 Task: Add Chocolate Mint Cookie Bites to the cart.
Action: Mouse moved to (50, 512)
Screenshot: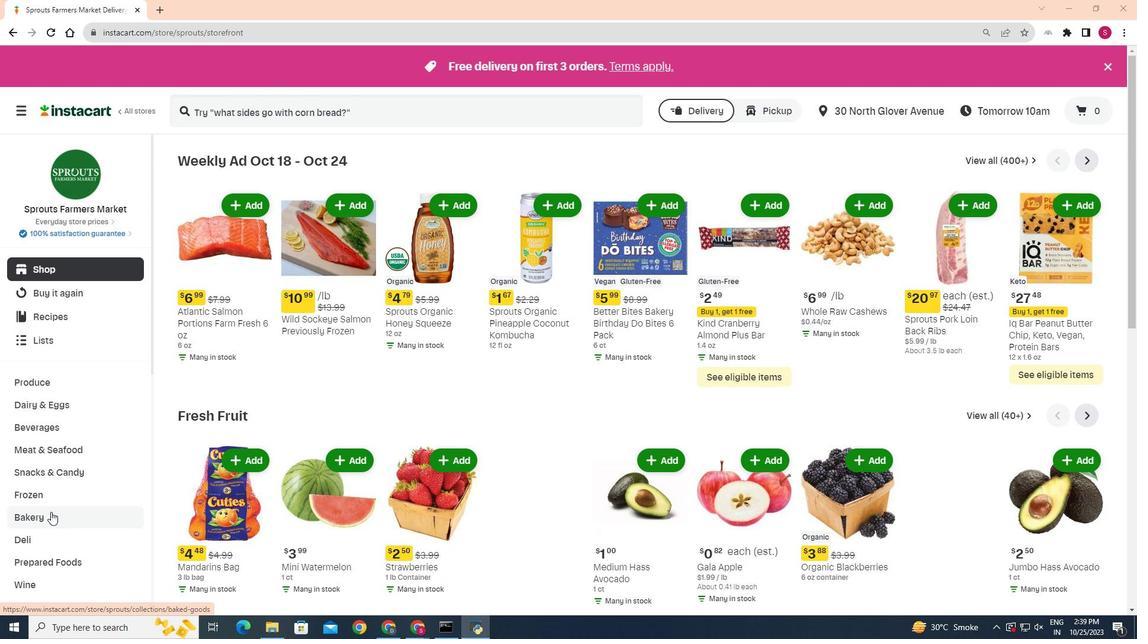 
Action: Mouse pressed left at (50, 512)
Screenshot: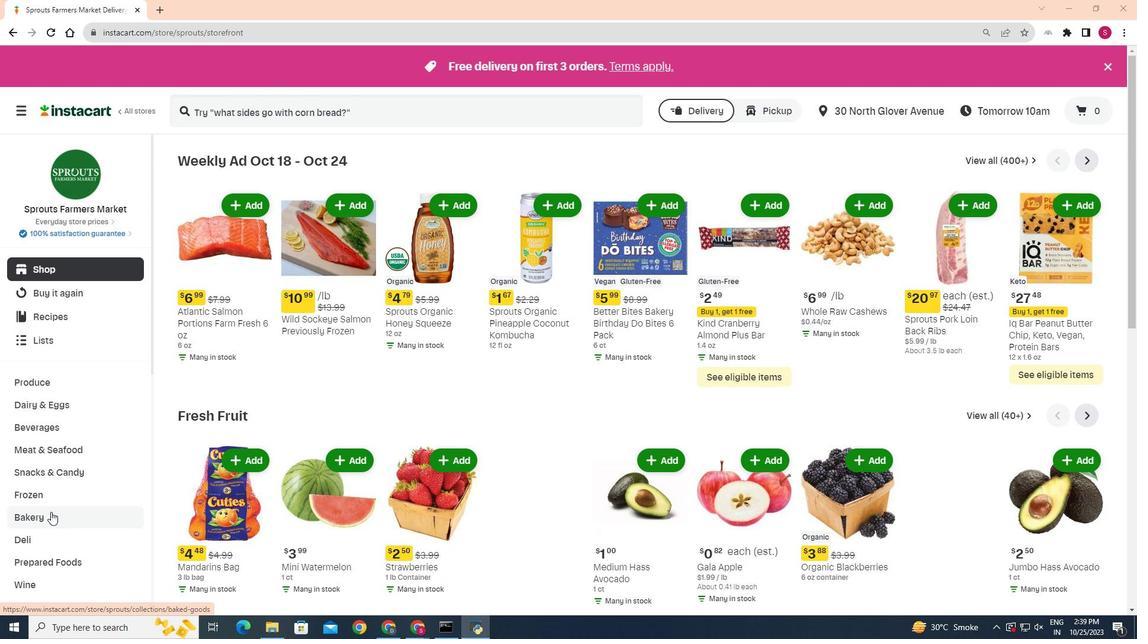 
Action: Mouse moved to (425, 187)
Screenshot: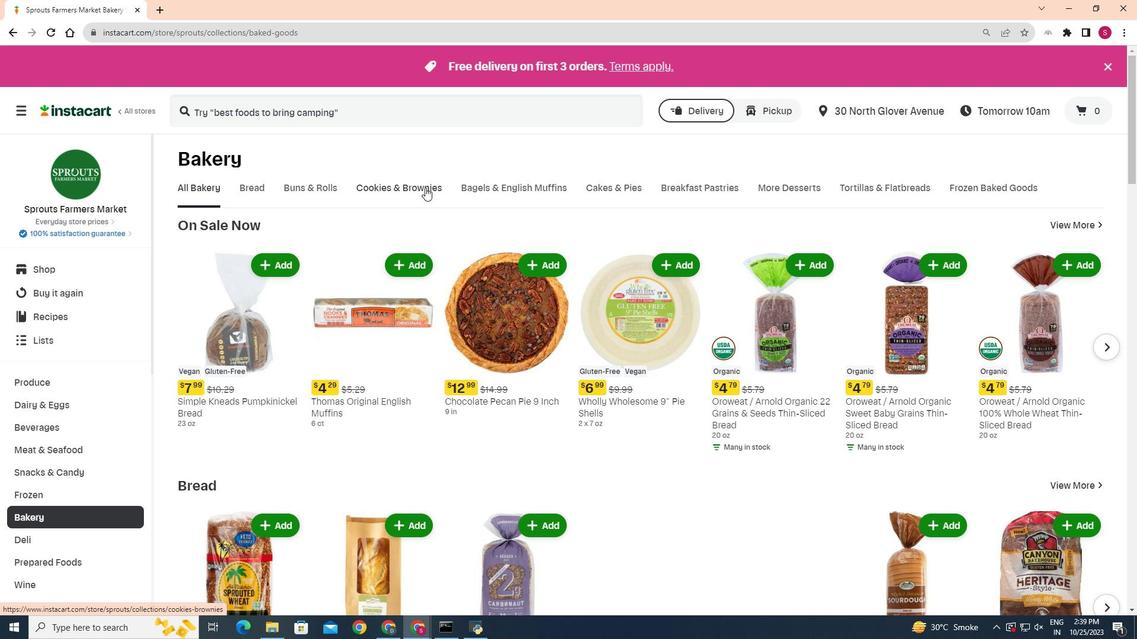 
Action: Mouse pressed left at (425, 187)
Screenshot: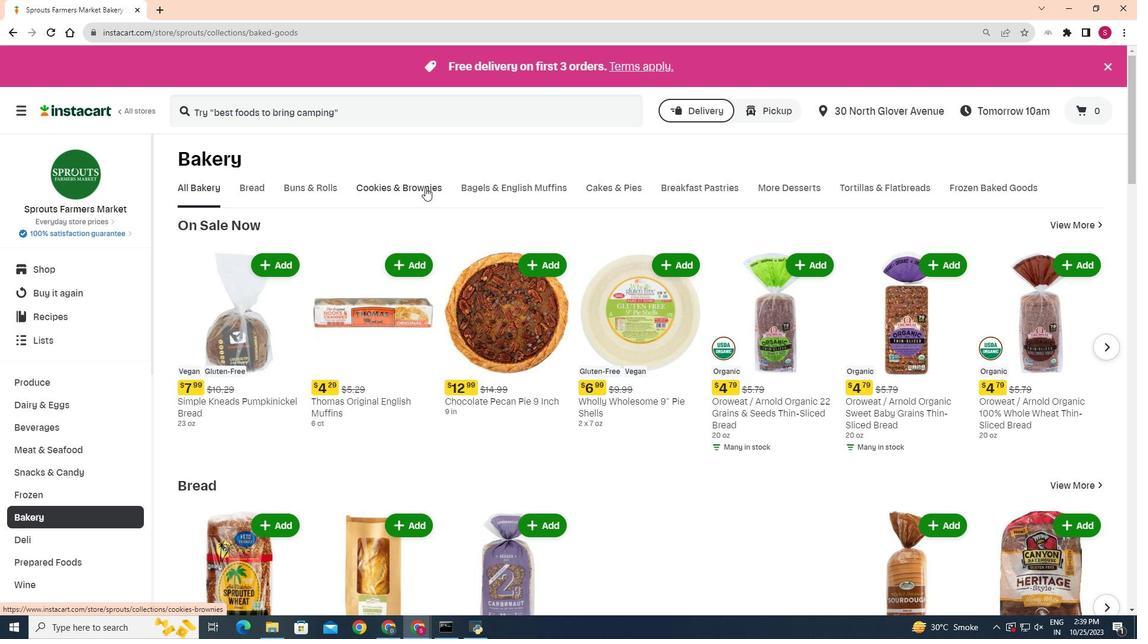 
Action: Mouse moved to (280, 235)
Screenshot: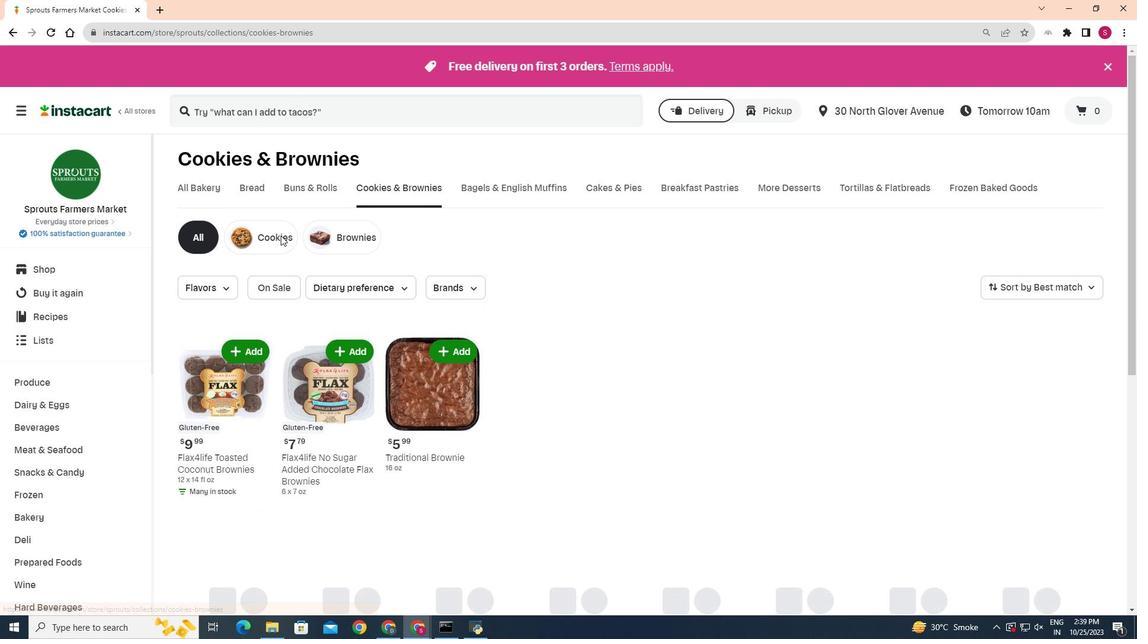 
Action: Mouse pressed left at (280, 235)
Screenshot: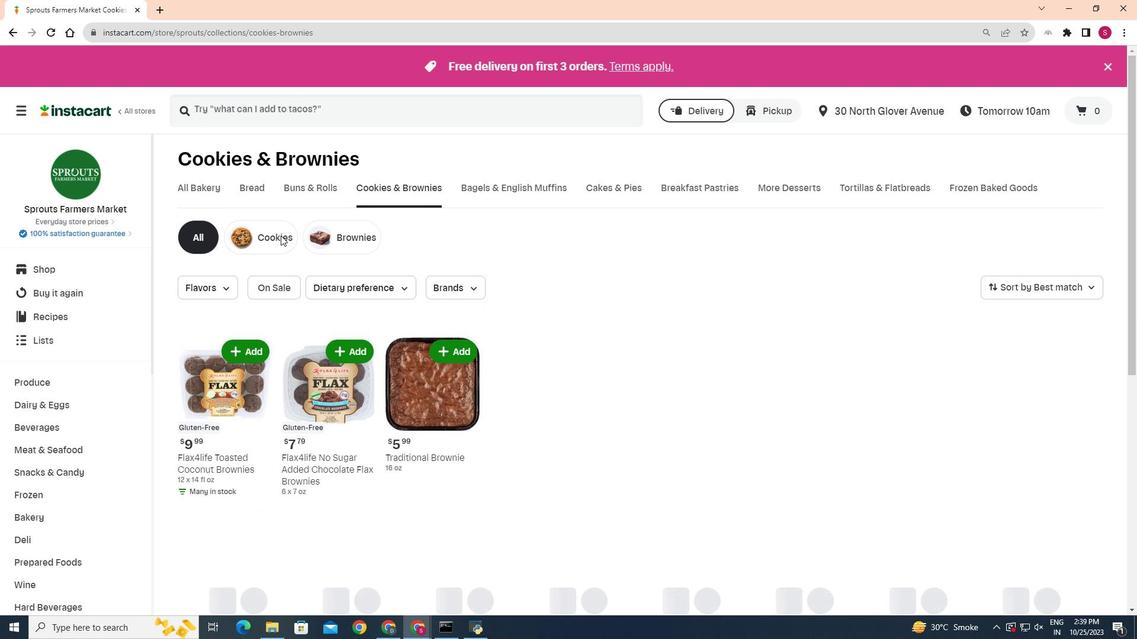 
Action: Mouse moved to (271, 238)
Screenshot: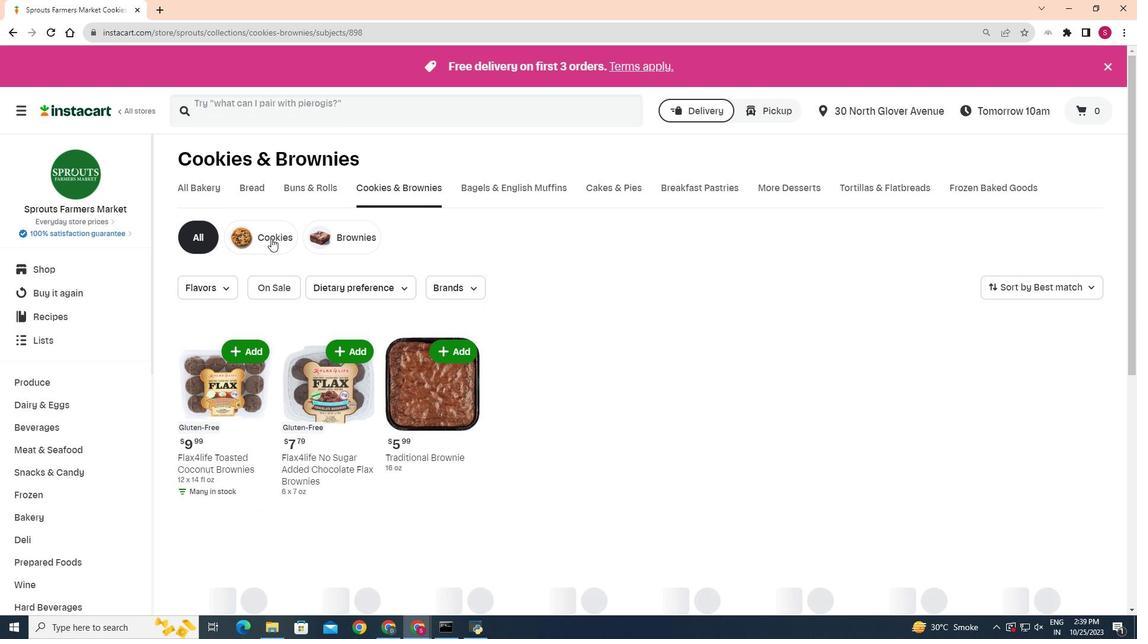 
Action: Mouse pressed left at (271, 238)
Screenshot: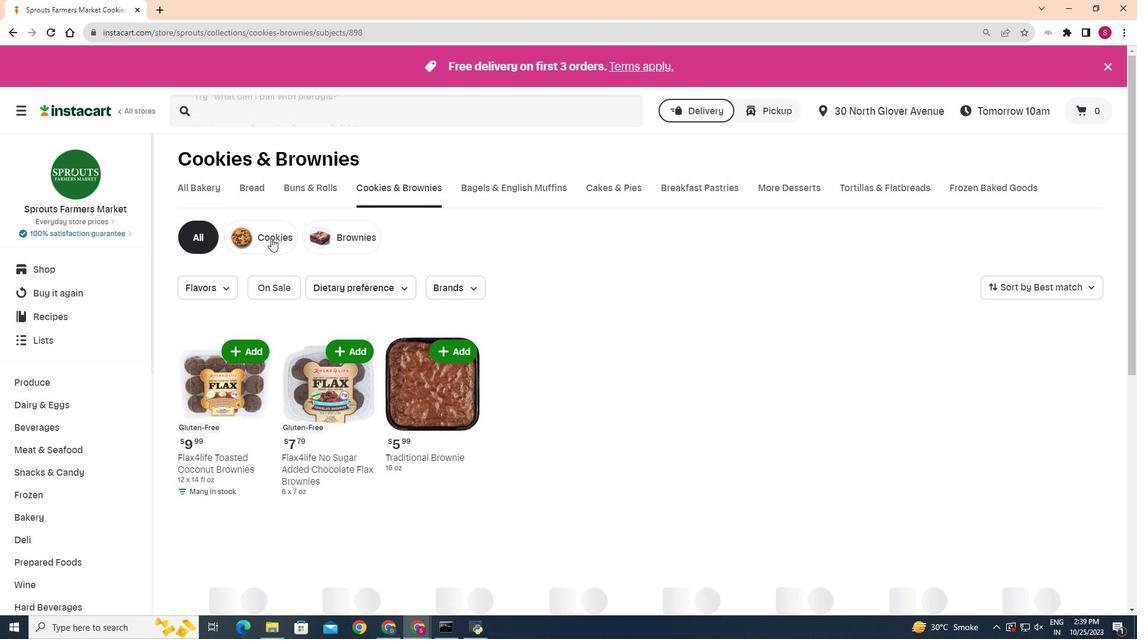 
Action: Mouse moved to (276, 247)
Screenshot: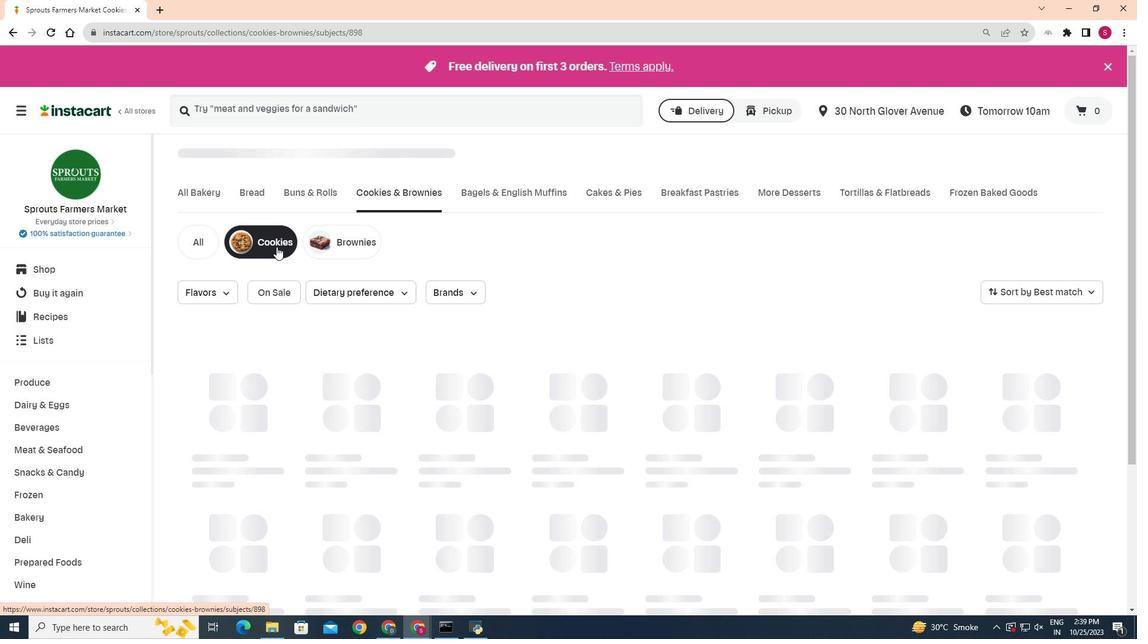 
Action: Mouse pressed left at (276, 247)
Screenshot: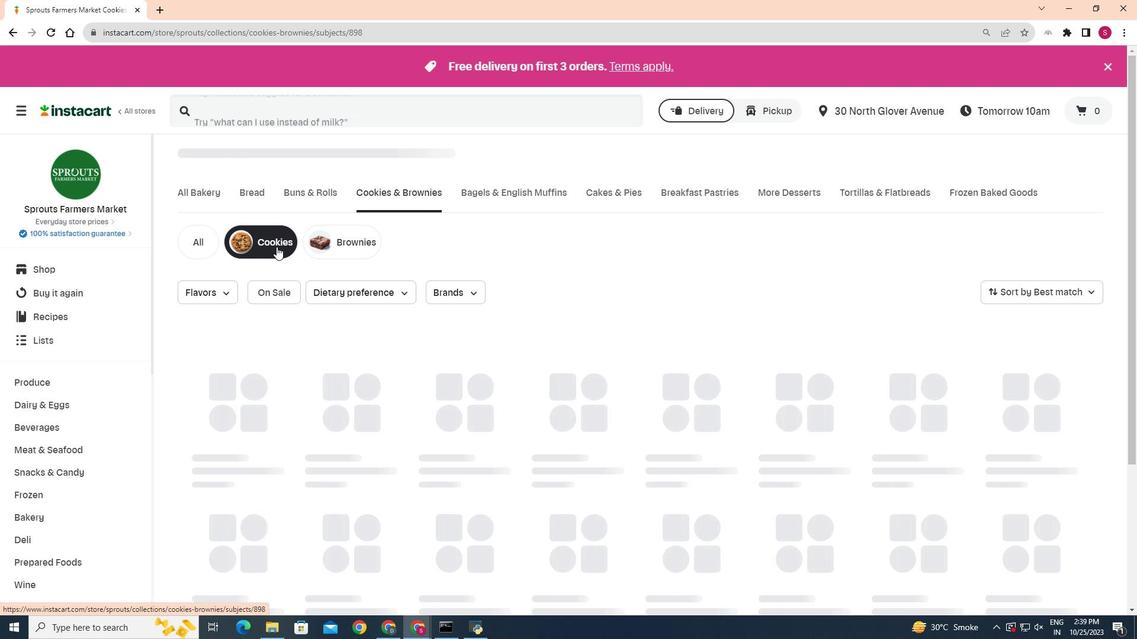 
Action: Mouse moved to (465, 351)
Screenshot: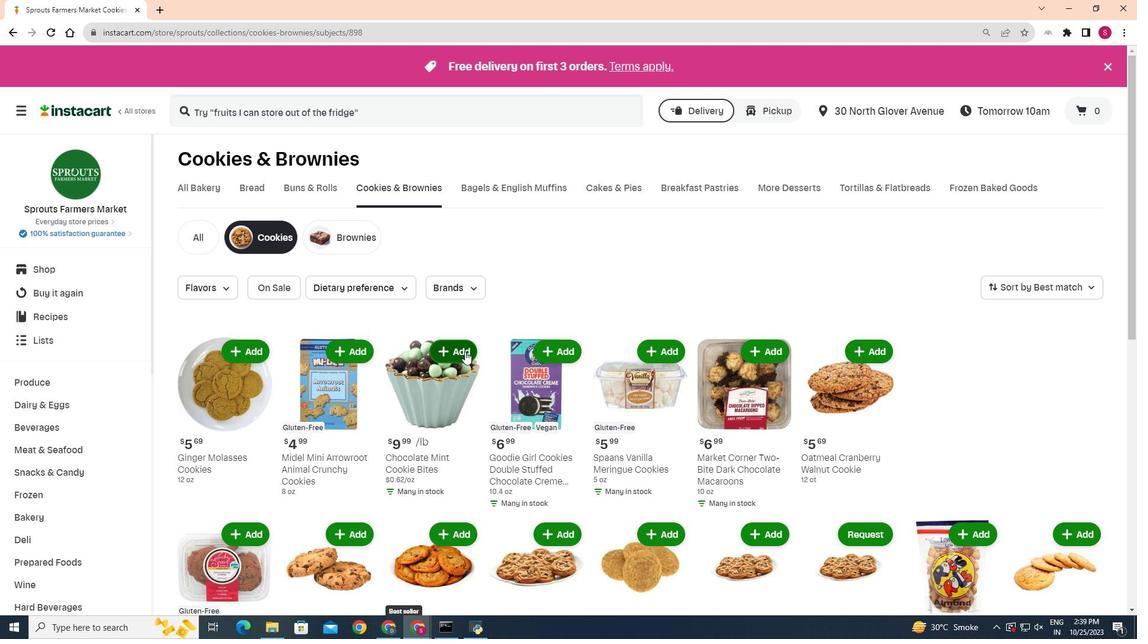 
Action: Mouse pressed left at (465, 351)
Screenshot: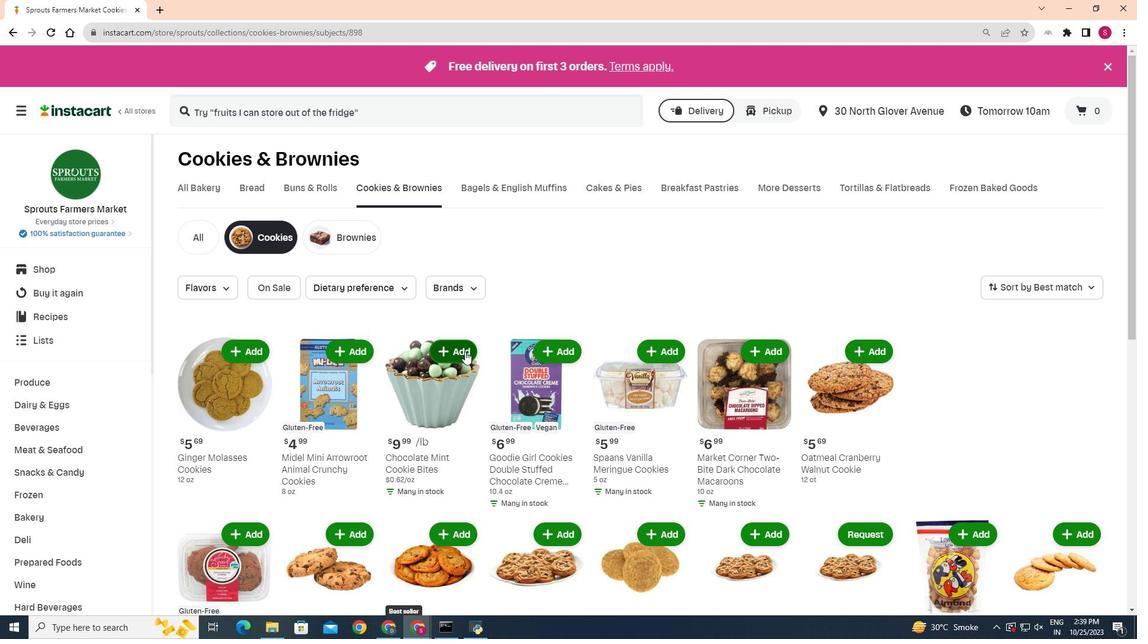 
Action: Mouse moved to (503, 319)
Screenshot: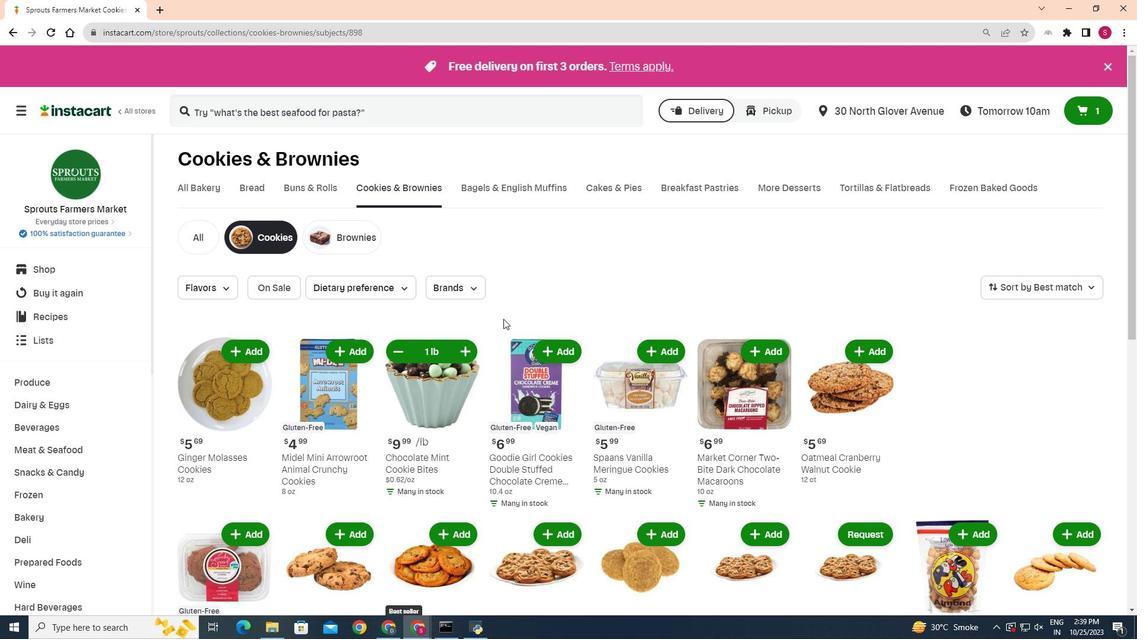 
